 Task: Sort the products in the category "Baby Health Care" by price (lowest first).
Action: Mouse moved to (244, 125)
Screenshot: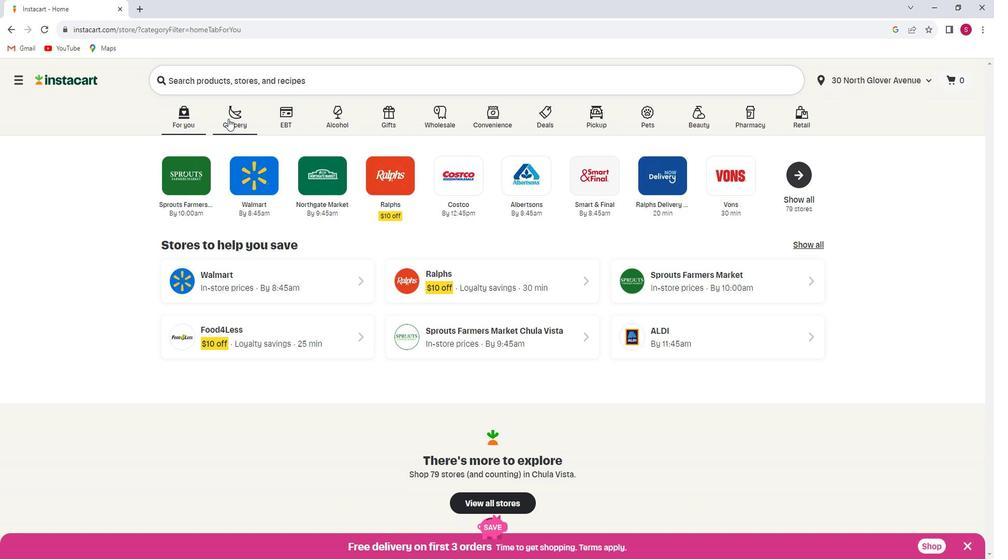 
Action: Mouse pressed left at (244, 125)
Screenshot: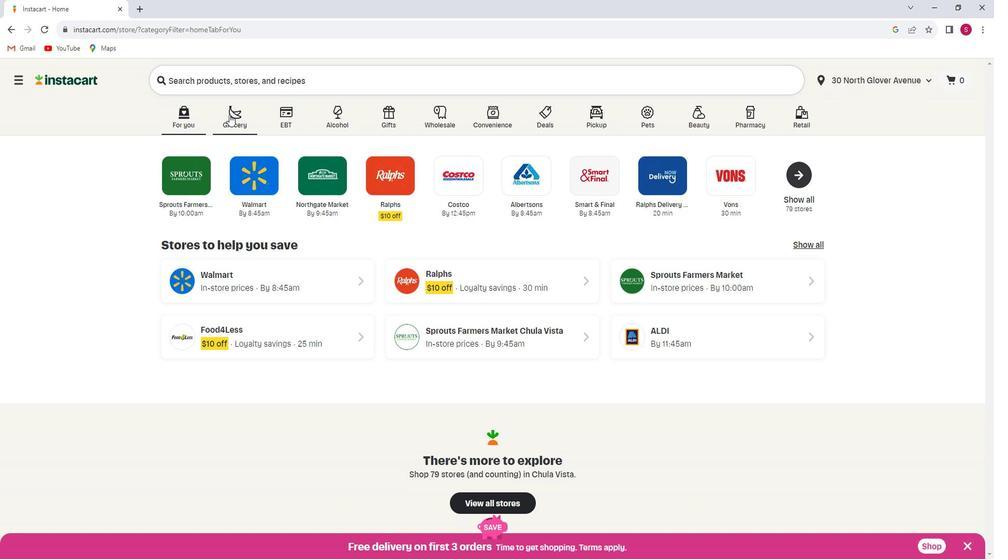 
Action: Mouse moved to (267, 325)
Screenshot: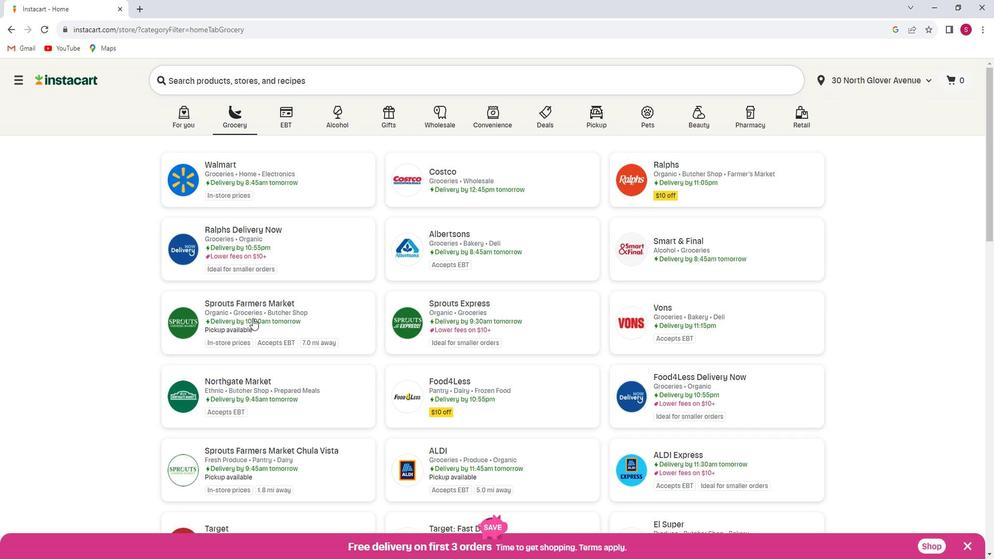 
Action: Mouse pressed left at (267, 325)
Screenshot: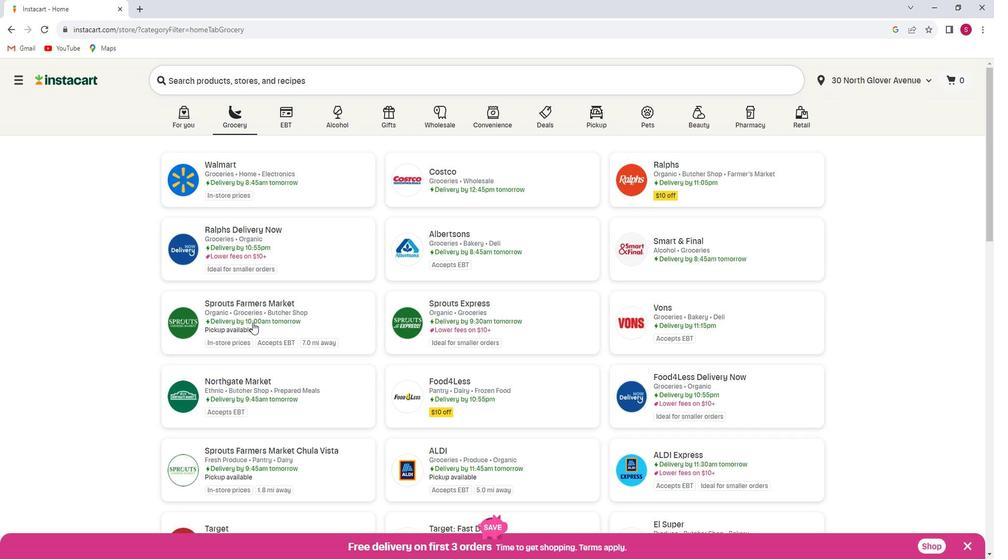 
Action: Mouse moved to (97, 355)
Screenshot: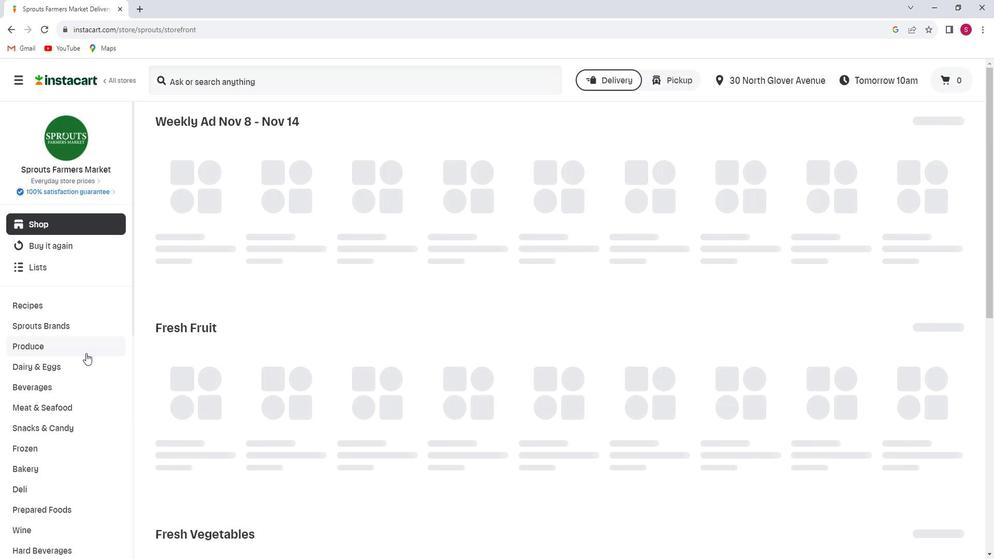 
Action: Mouse scrolled (97, 355) with delta (0, 0)
Screenshot: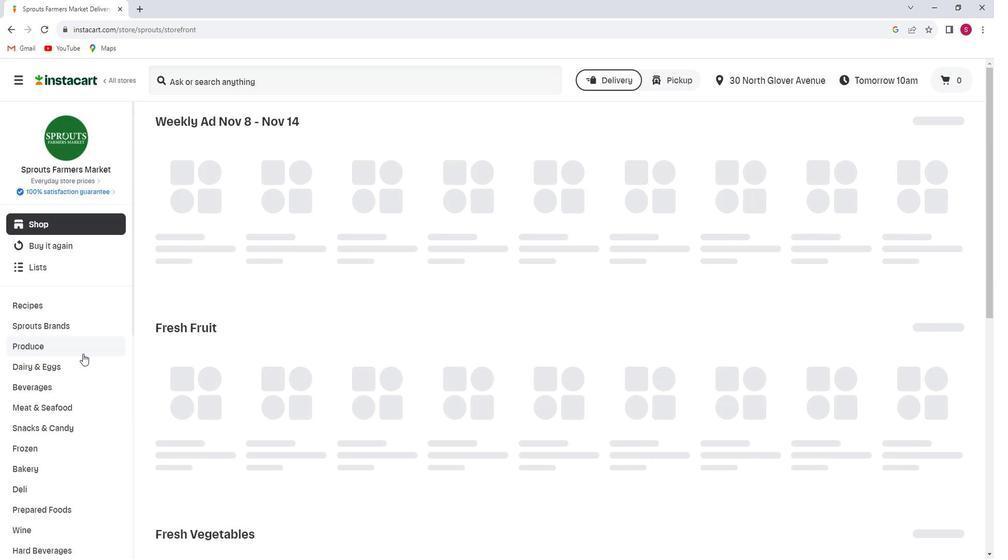 
Action: Mouse moved to (97, 356)
Screenshot: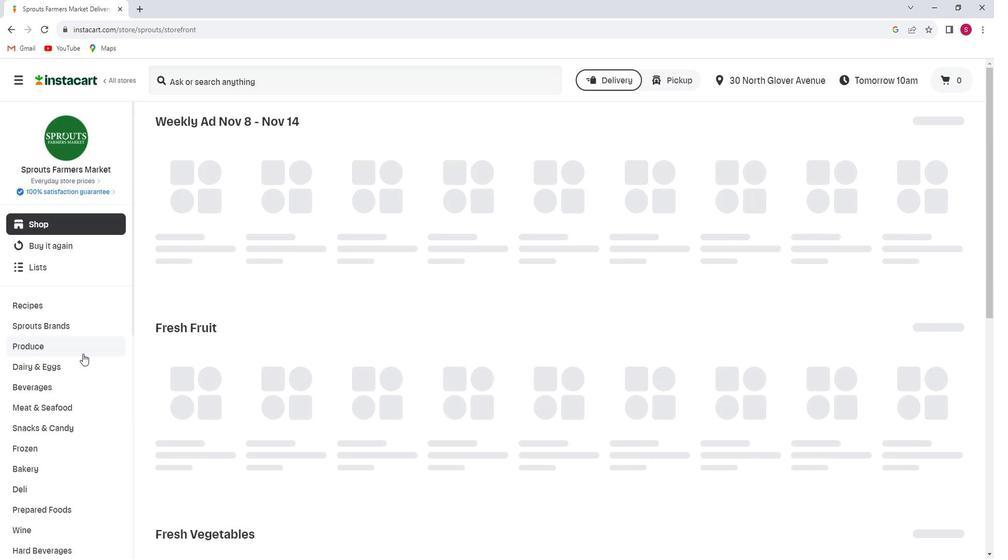 
Action: Mouse scrolled (97, 355) with delta (0, 0)
Screenshot: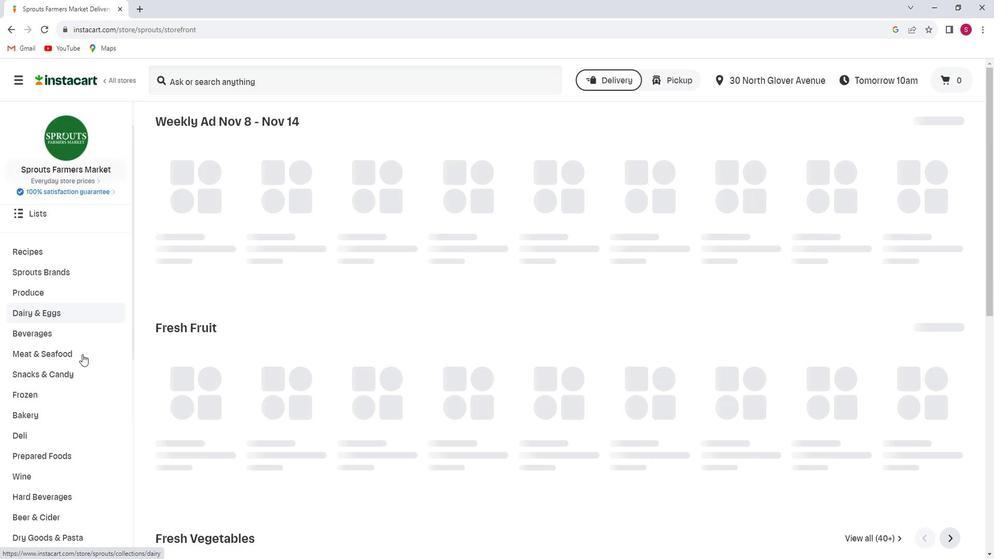 
Action: Mouse scrolled (97, 355) with delta (0, 0)
Screenshot: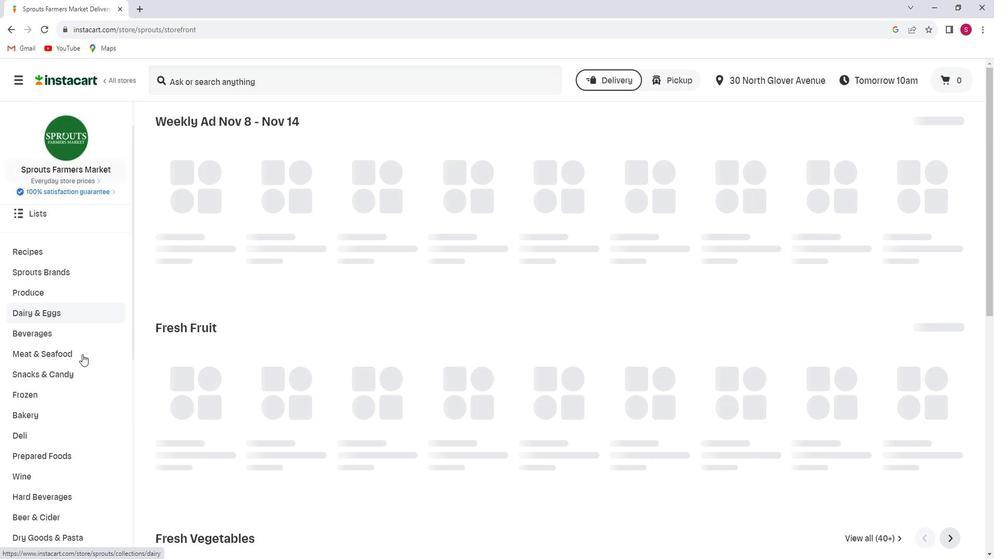 
Action: Mouse scrolled (97, 355) with delta (0, 0)
Screenshot: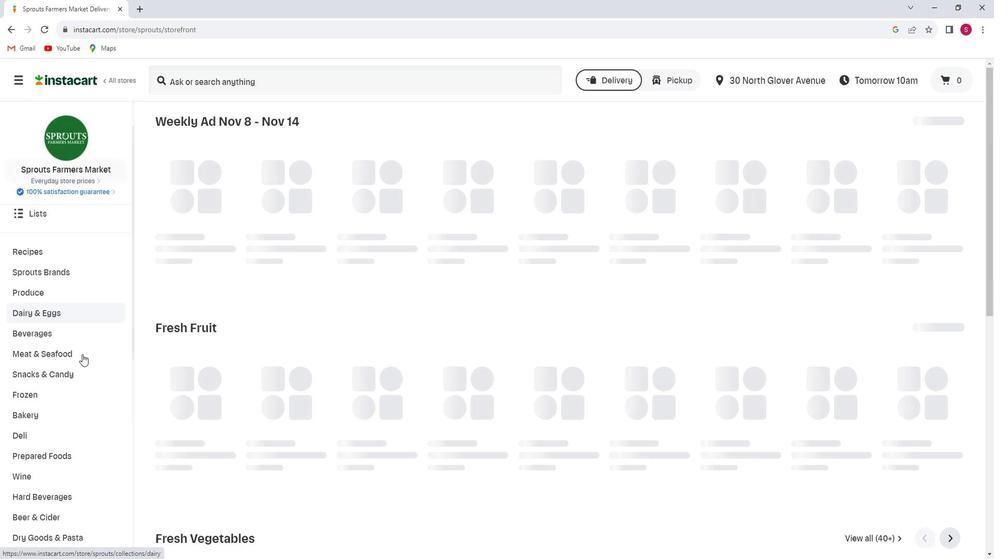 
Action: Mouse moved to (96, 356)
Screenshot: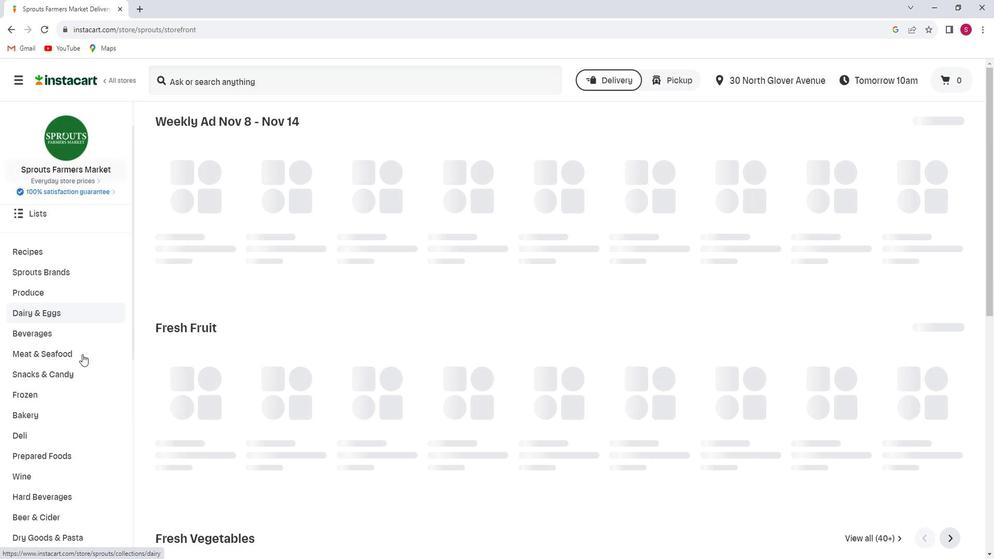 
Action: Mouse scrolled (96, 355) with delta (0, 0)
Screenshot: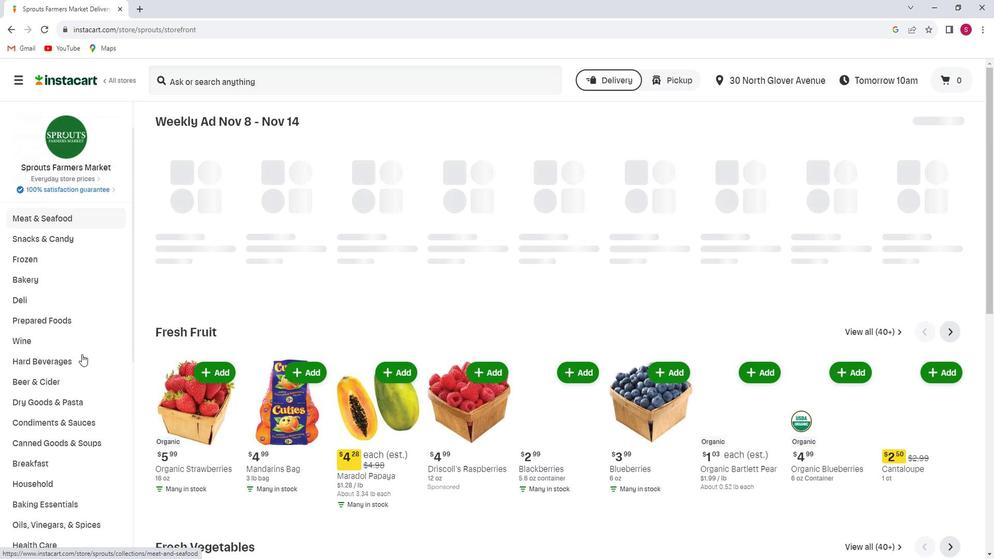 
Action: Mouse scrolled (96, 355) with delta (0, 0)
Screenshot: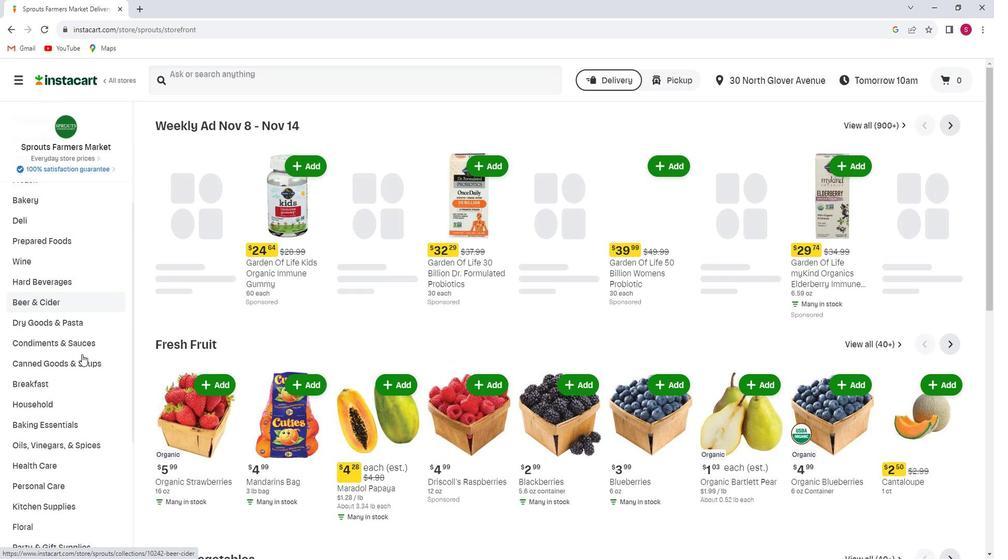 
Action: Mouse scrolled (96, 355) with delta (0, 0)
Screenshot: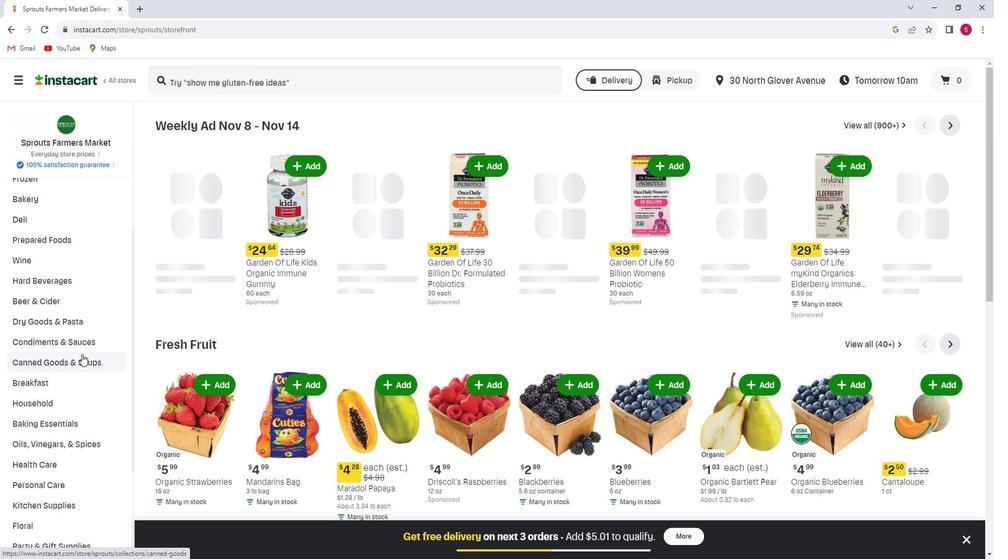 
Action: Mouse moved to (96, 363)
Screenshot: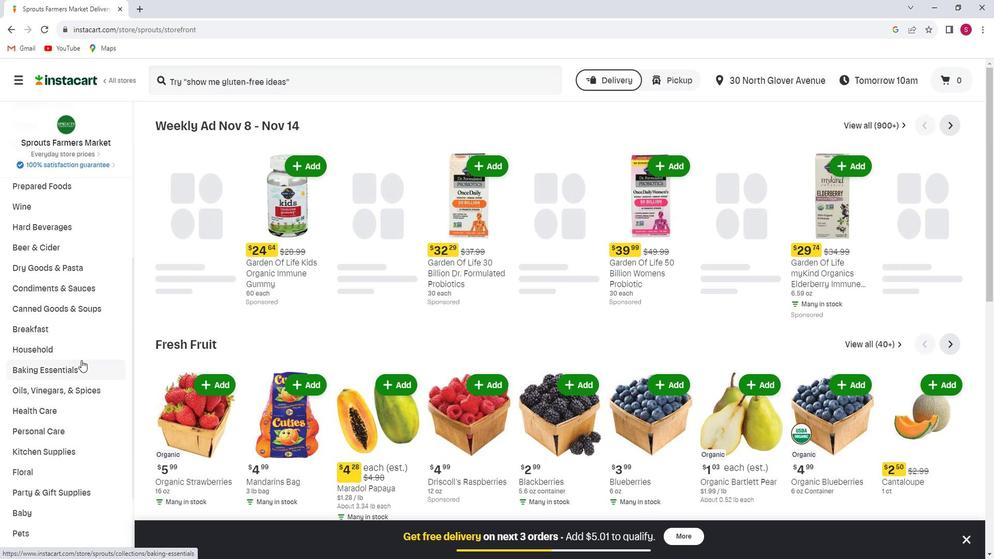 
Action: Mouse scrolled (96, 362) with delta (0, 0)
Screenshot: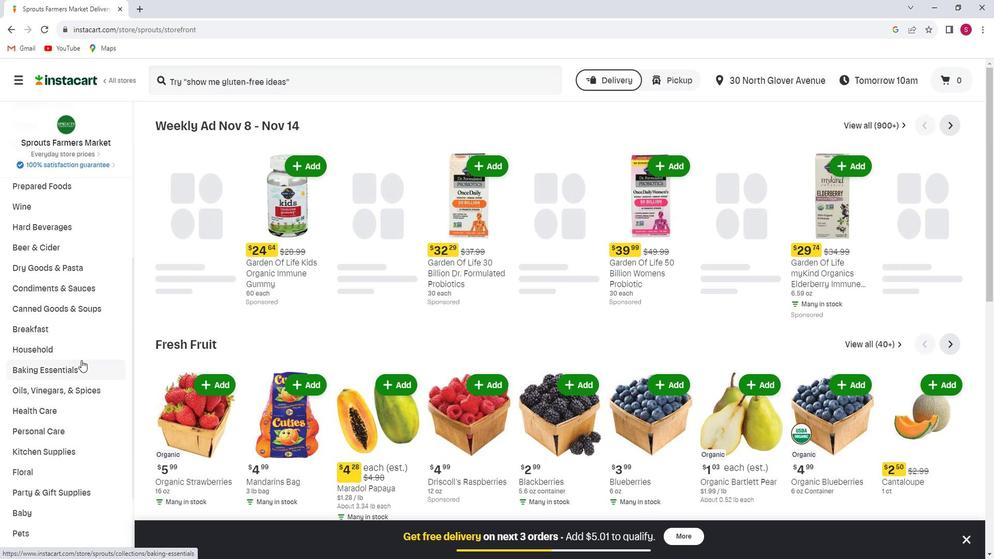 
Action: Mouse moved to (79, 400)
Screenshot: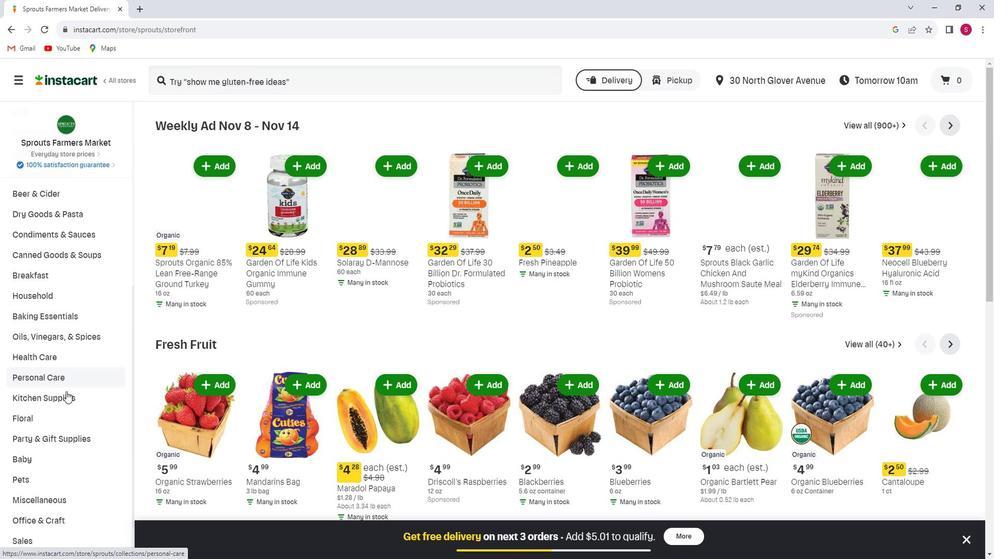 
Action: Mouse scrolled (79, 399) with delta (0, 0)
Screenshot: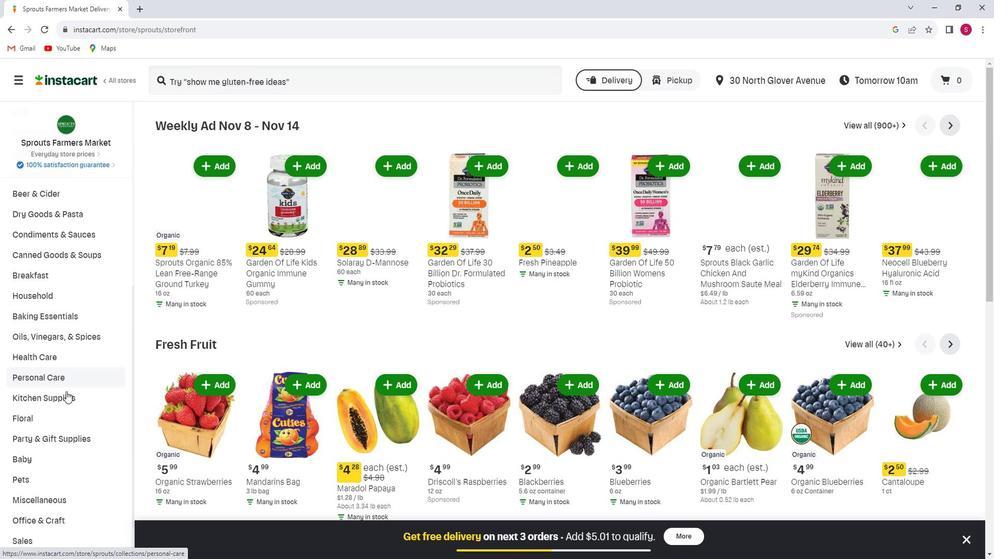 
Action: Mouse moved to (71, 406)
Screenshot: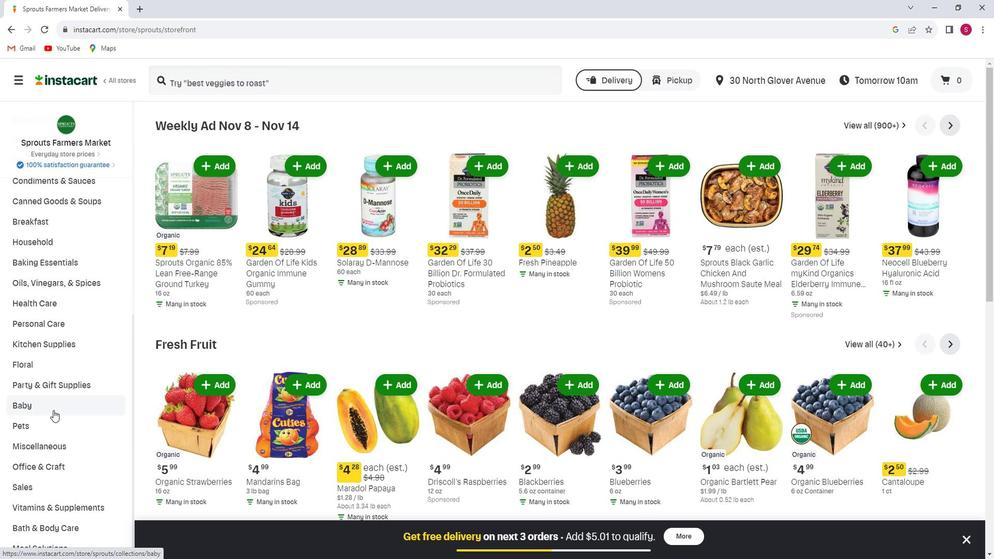 
Action: Mouse pressed left at (71, 406)
Screenshot: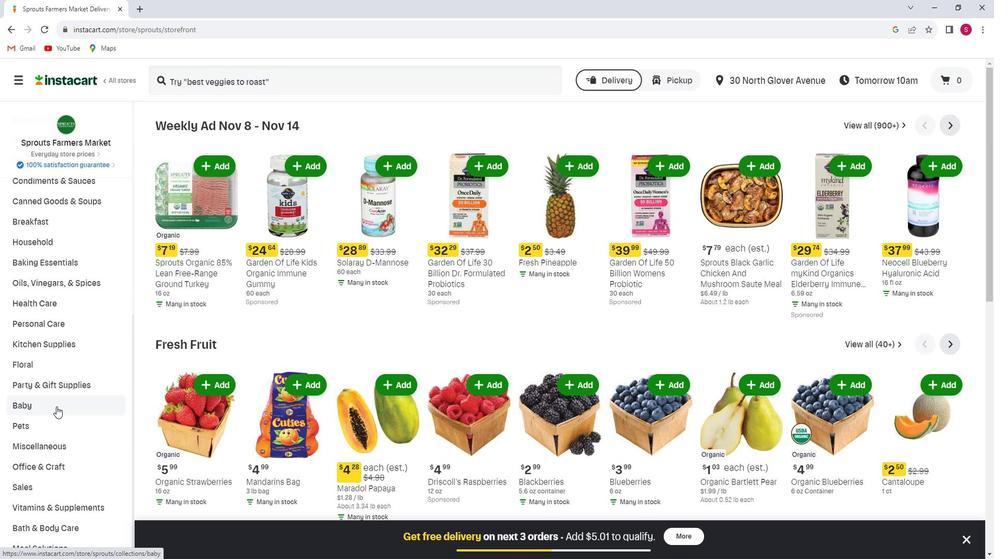 
Action: Mouse moved to (71, 419)
Screenshot: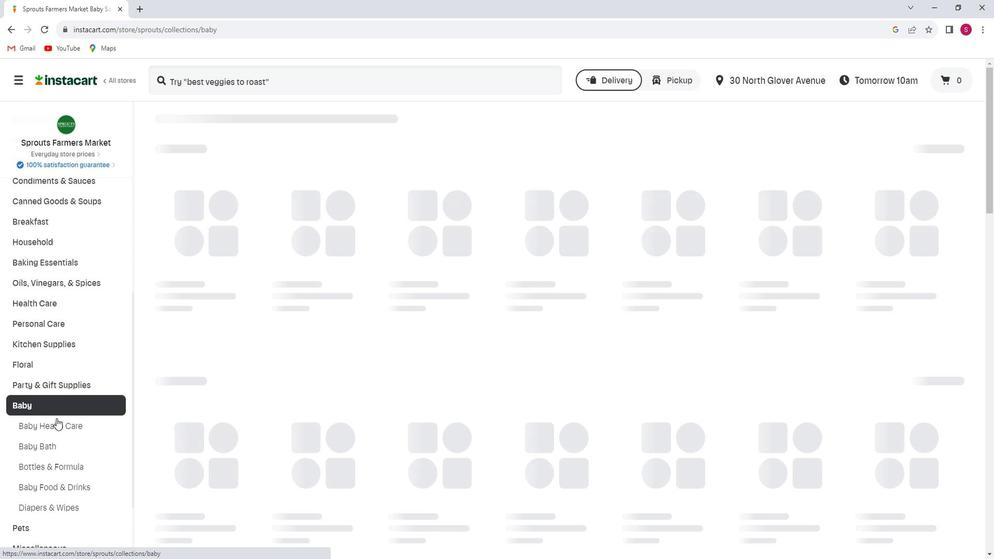 
Action: Mouse pressed left at (71, 419)
Screenshot: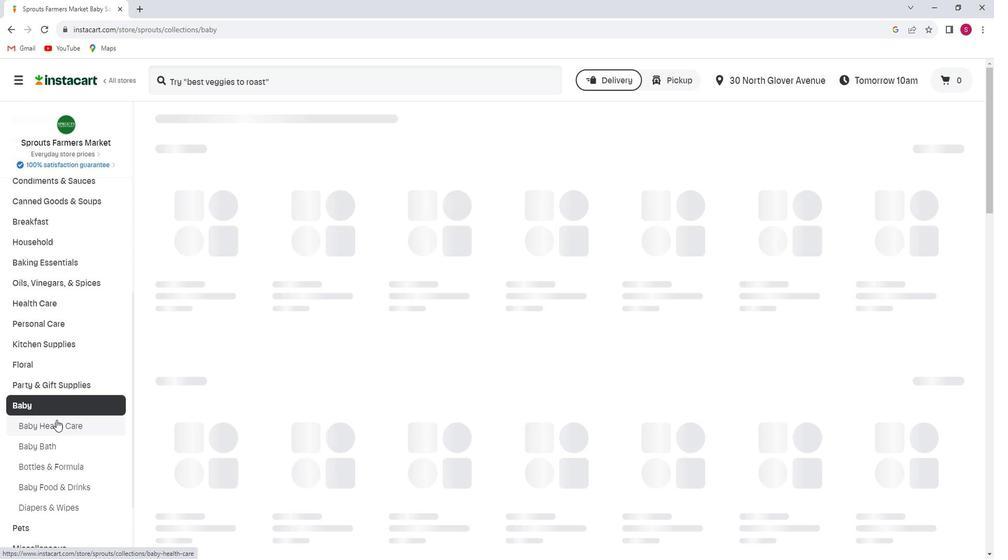 
Action: Mouse moved to (953, 218)
Screenshot: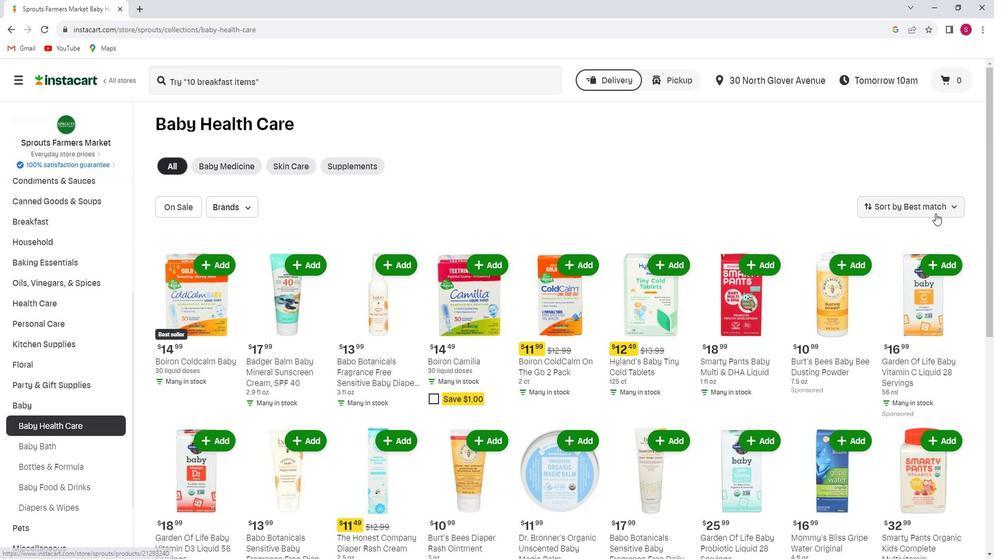 
Action: Mouse pressed left at (953, 218)
Screenshot: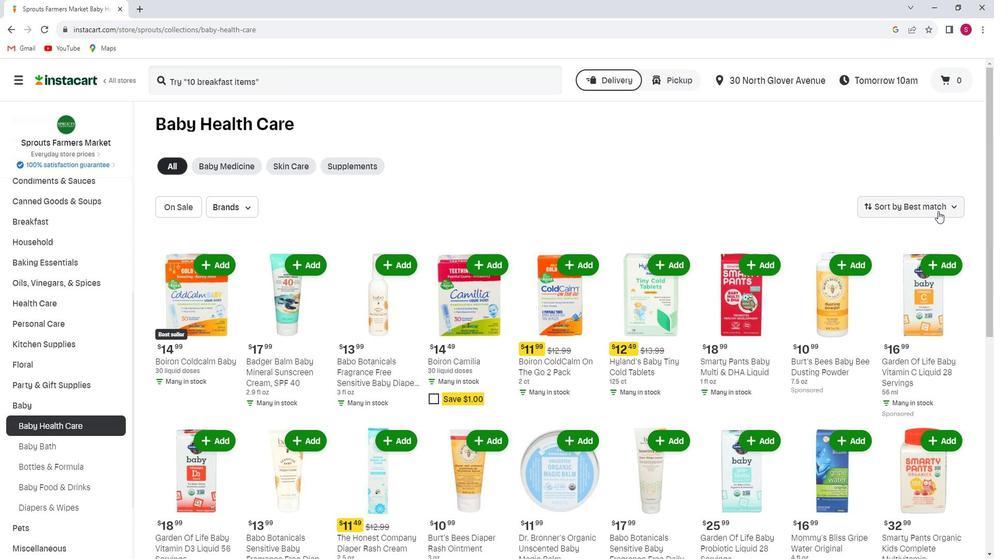 
Action: Mouse moved to (929, 264)
Screenshot: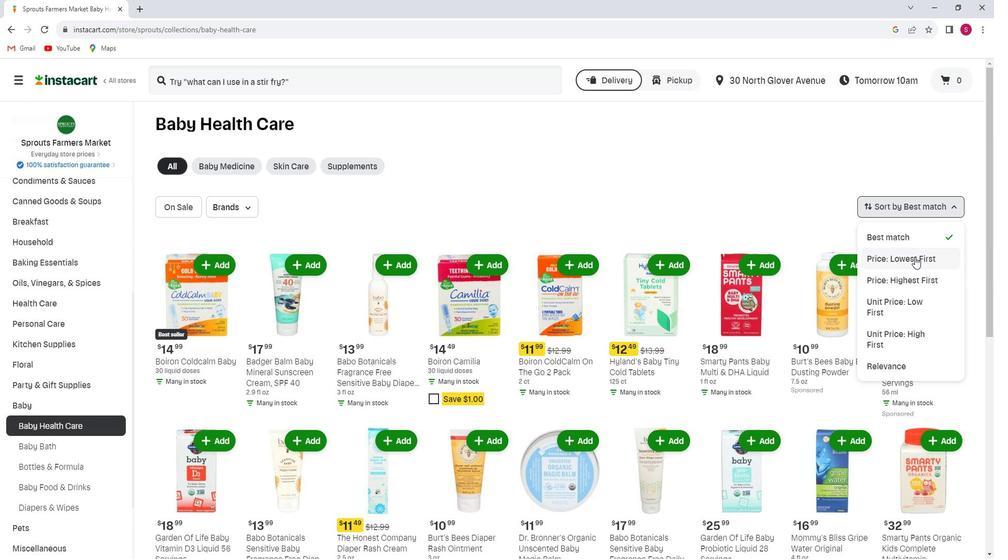 
Action: Mouse pressed left at (929, 264)
Screenshot: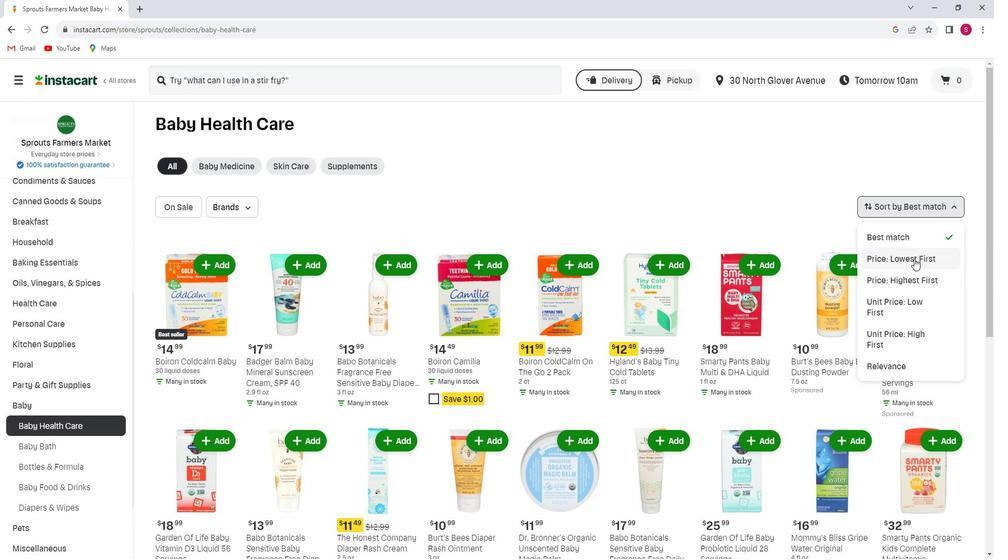 
